 Task: Create a rule when a due date between working days ago is removed from a card by anyone.
Action: Mouse pressed left at (794, 220)
Screenshot: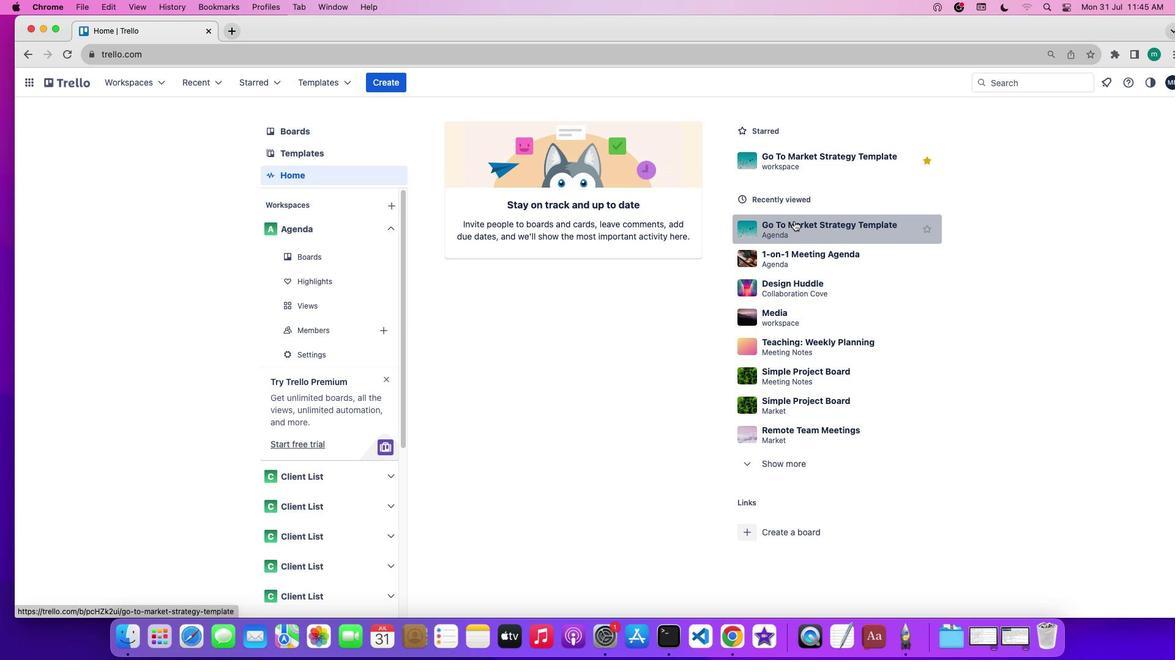 
Action: Mouse moved to (1042, 269)
Screenshot: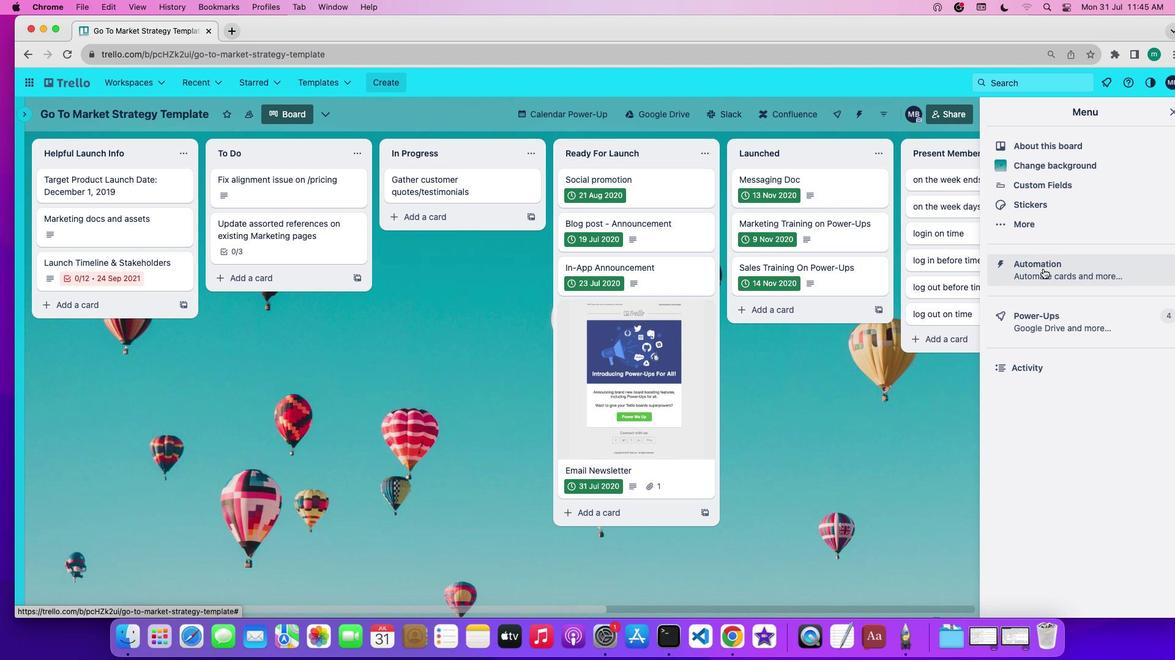 
Action: Mouse pressed left at (1042, 269)
Screenshot: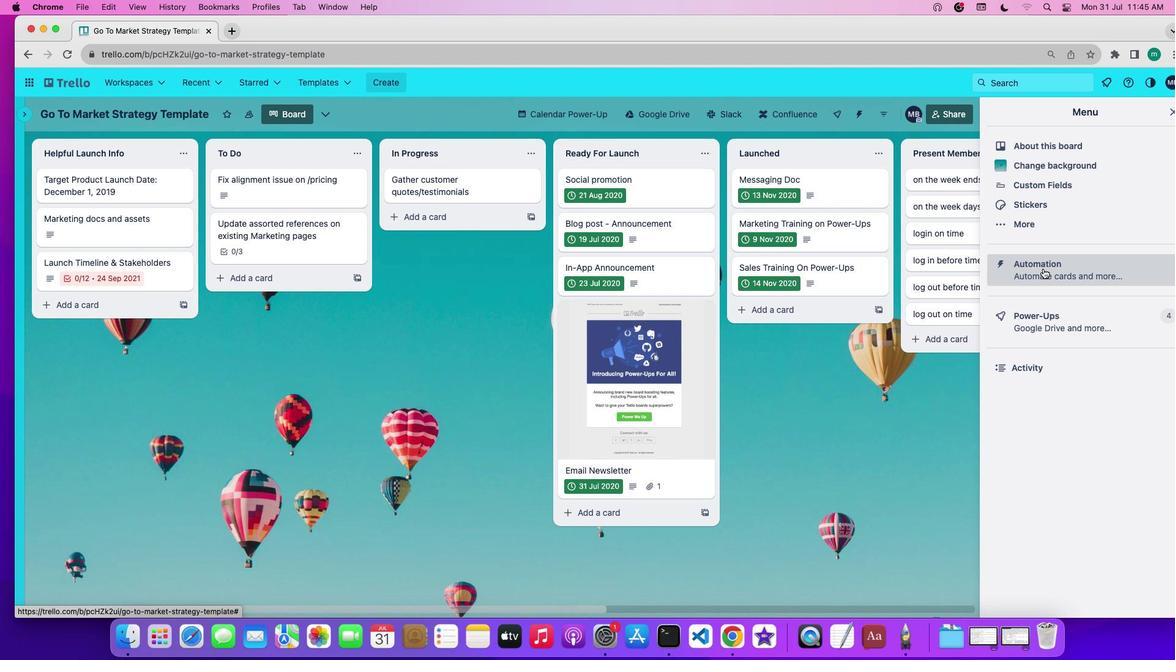 
Action: Mouse moved to (102, 219)
Screenshot: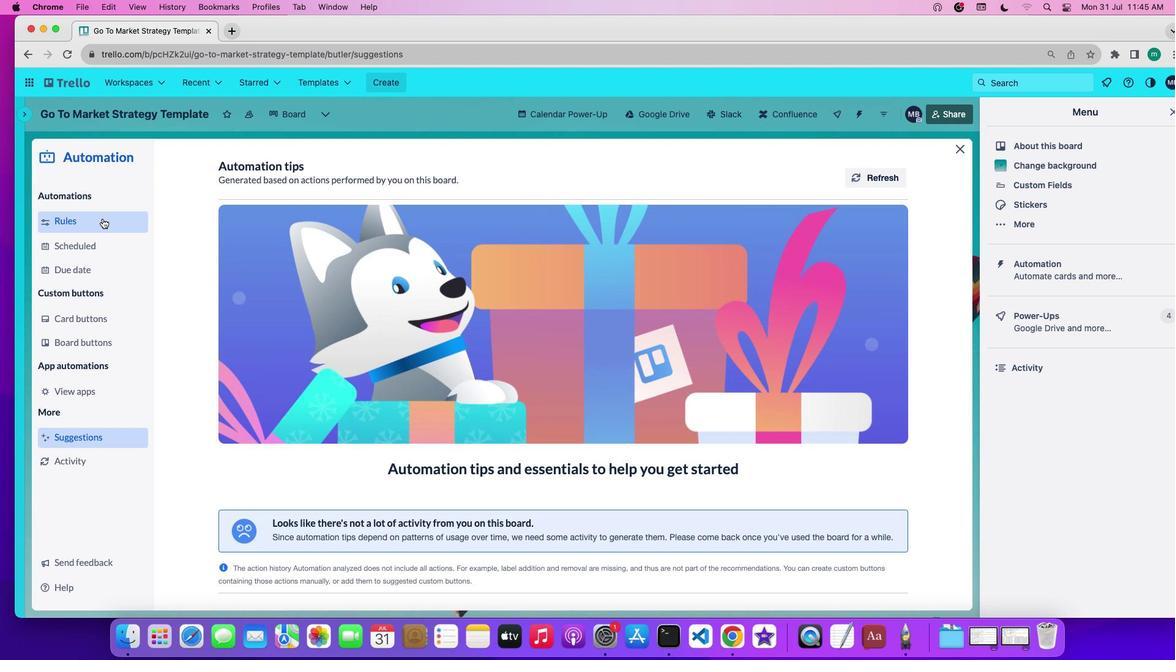 
Action: Mouse pressed left at (102, 219)
Screenshot: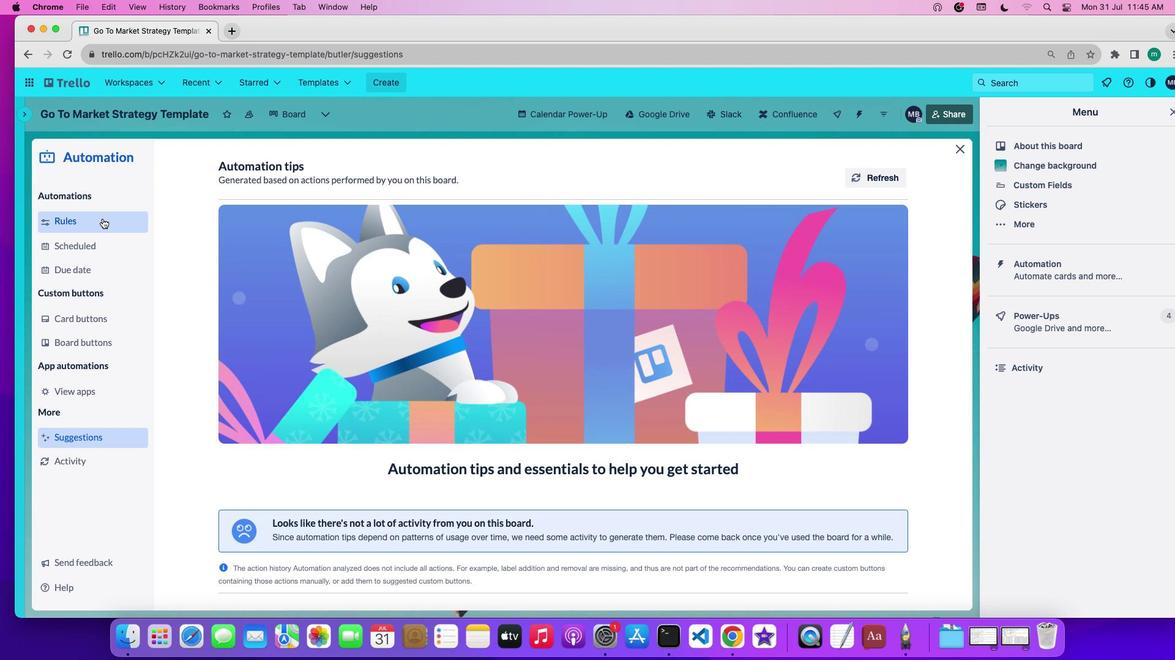
Action: Mouse moved to (307, 441)
Screenshot: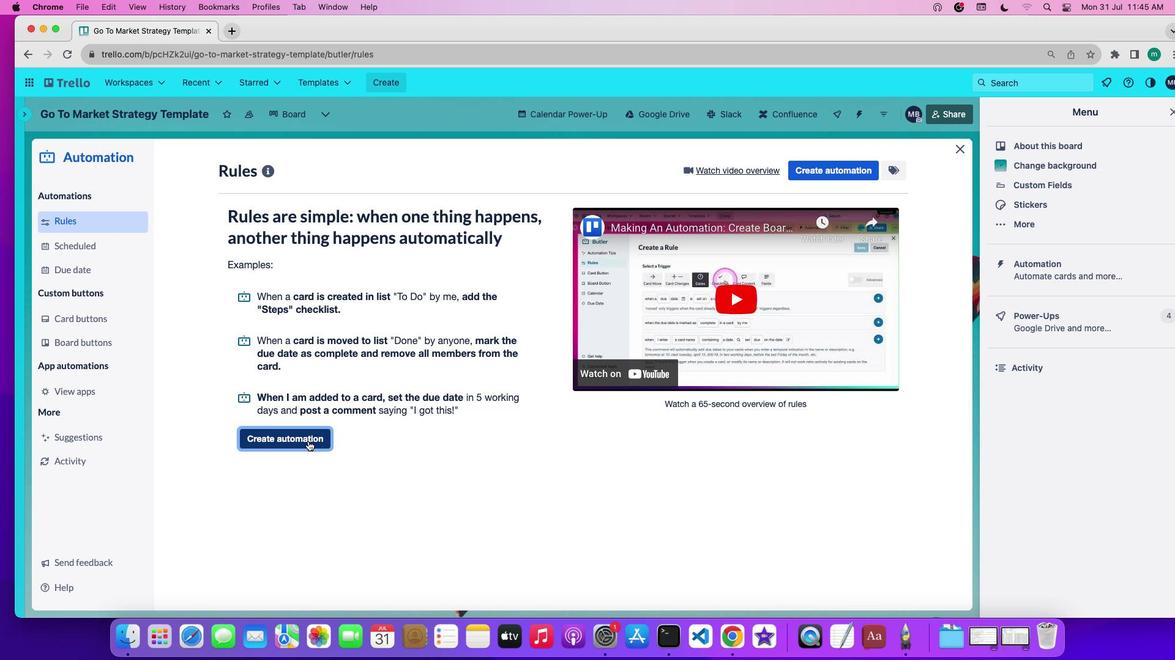 
Action: Mouse pressed left at (307, 441)
Screenshot: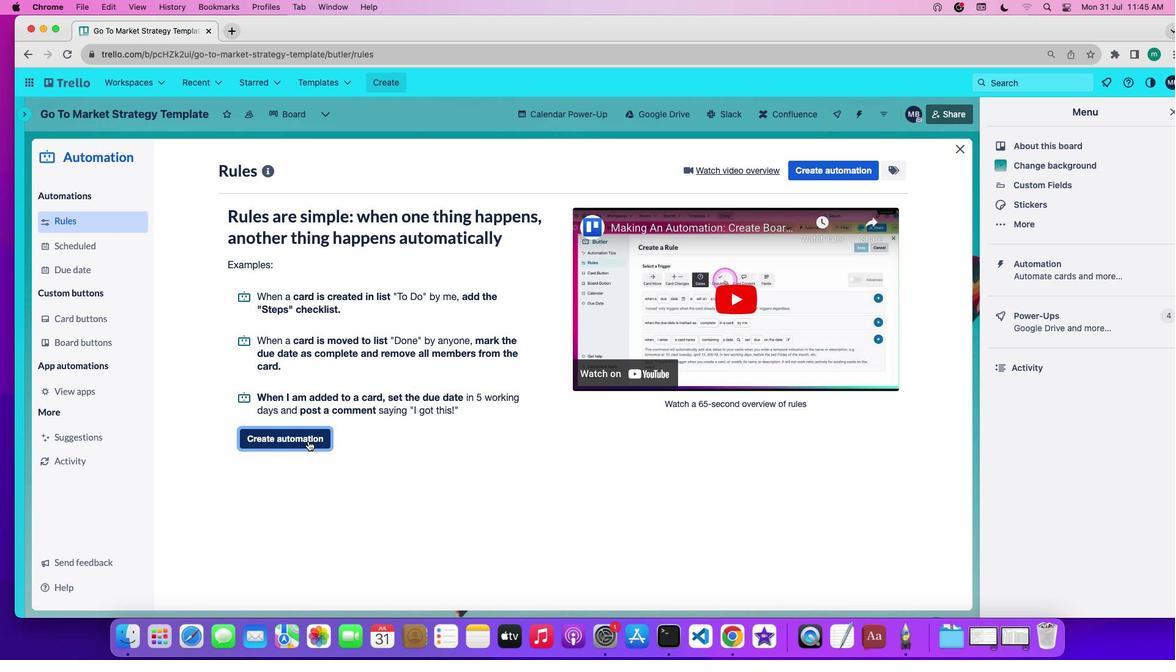 
Action: Mouse moved to (552, 290)
Screenshot: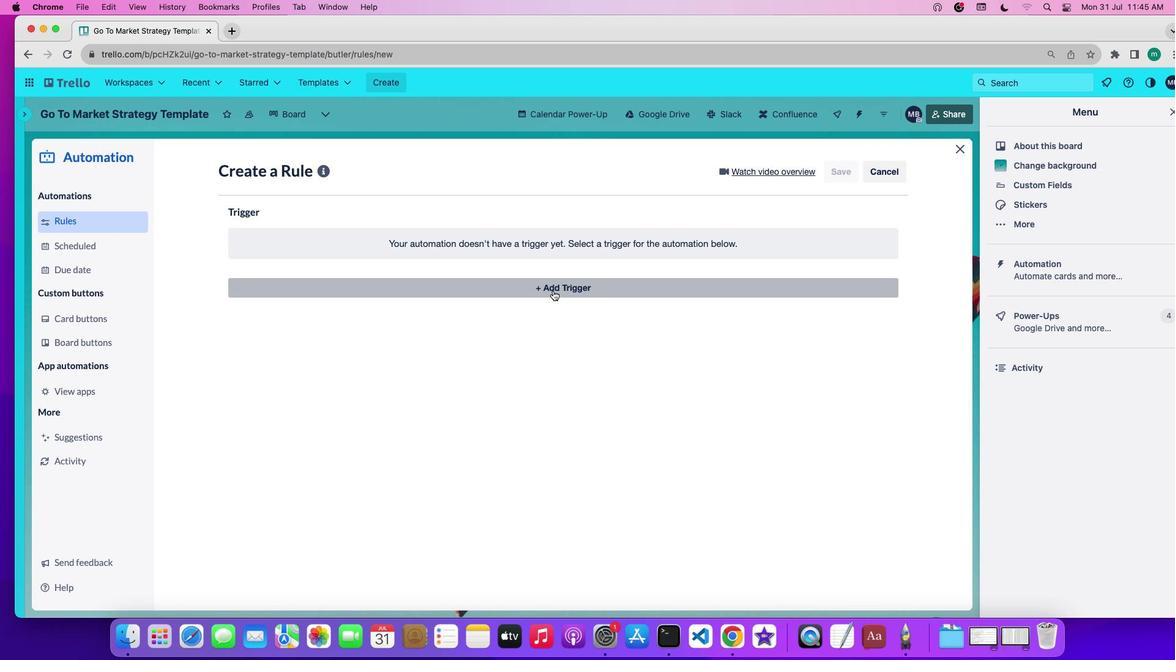 
Action: Mouse pressed left at (552, 290)
Screenshot: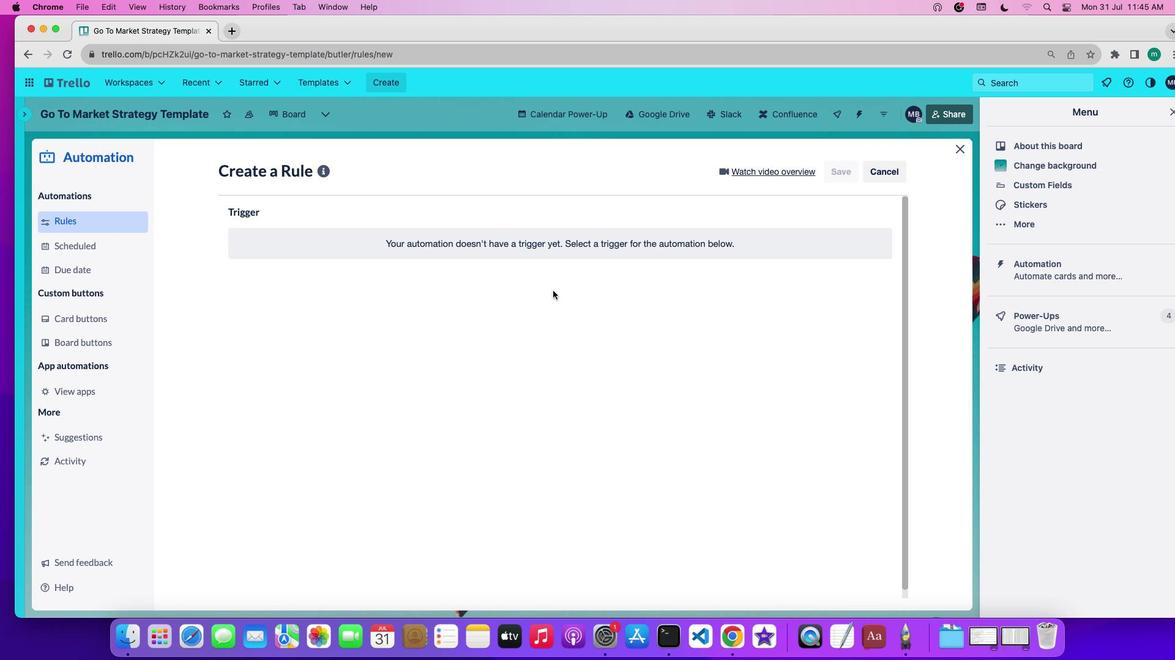 
Action: Mouse moved to (361, 337)
Screenshot: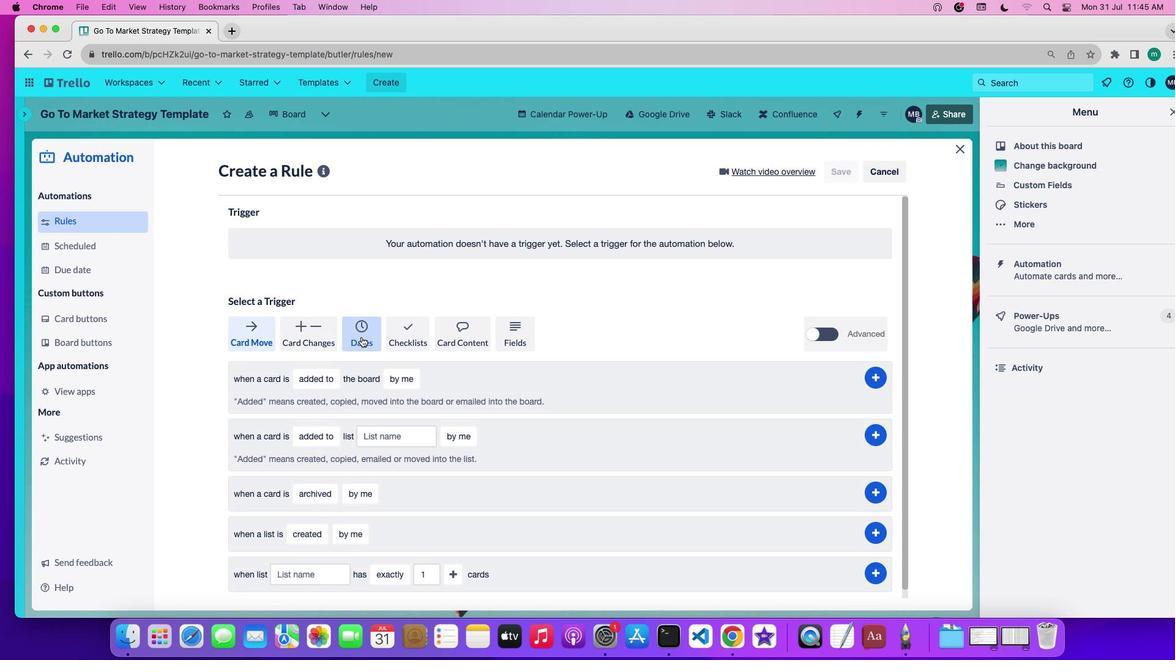 
Action: Mouse pressed left at (361, 337)
Screenshot: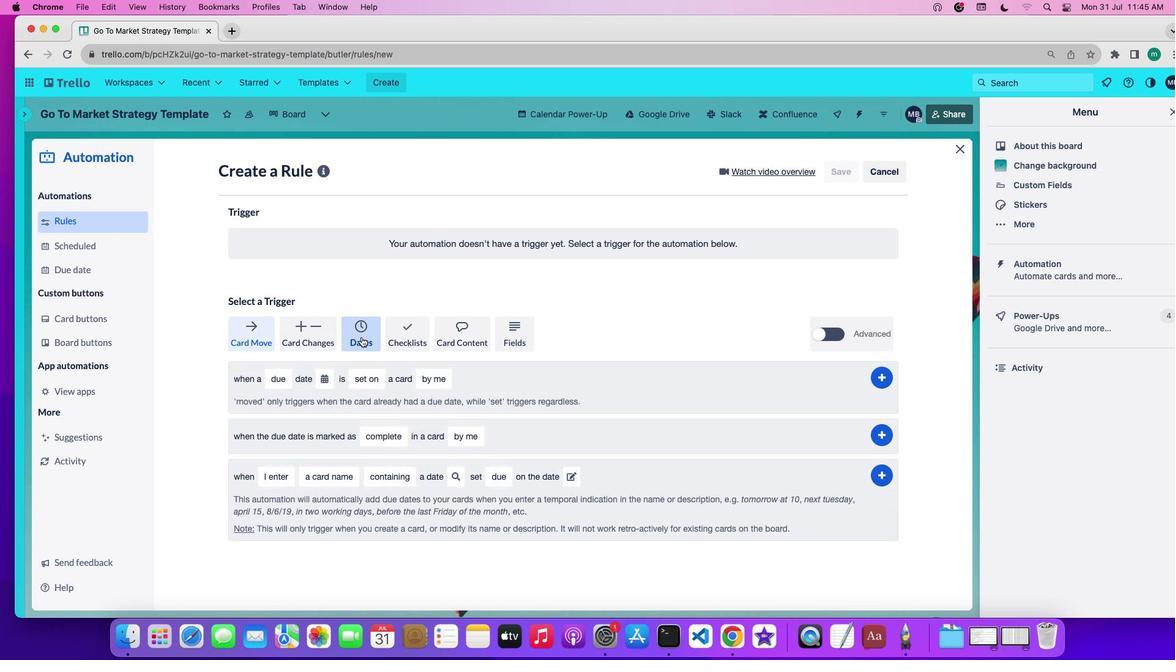 
Action: Mouse moved to (279, 375)
Screenshot: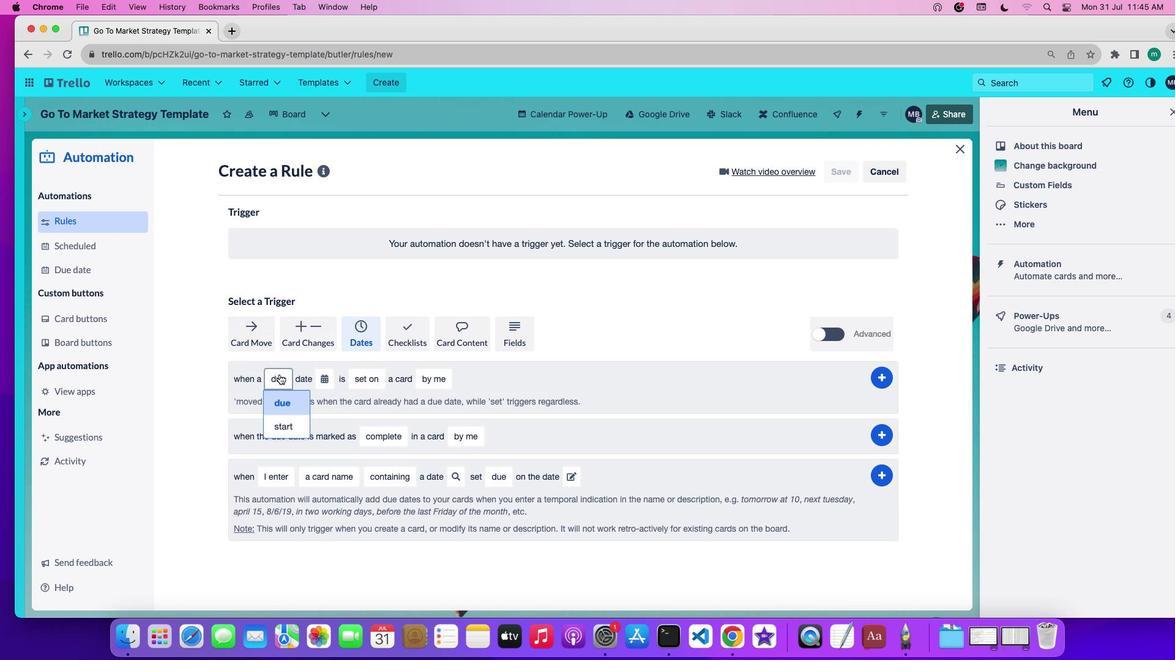 
Action: Mouse pressed left at (279, 375)
Screenshot: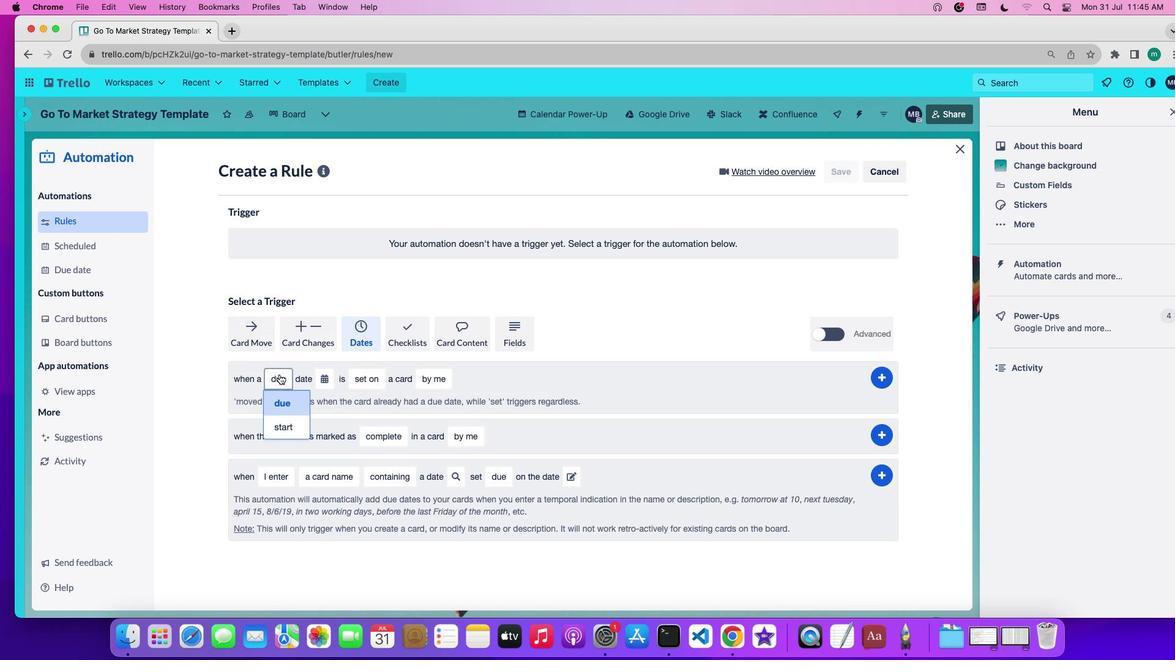 
Action: Mouse moved to (281, 403)
Screenshot: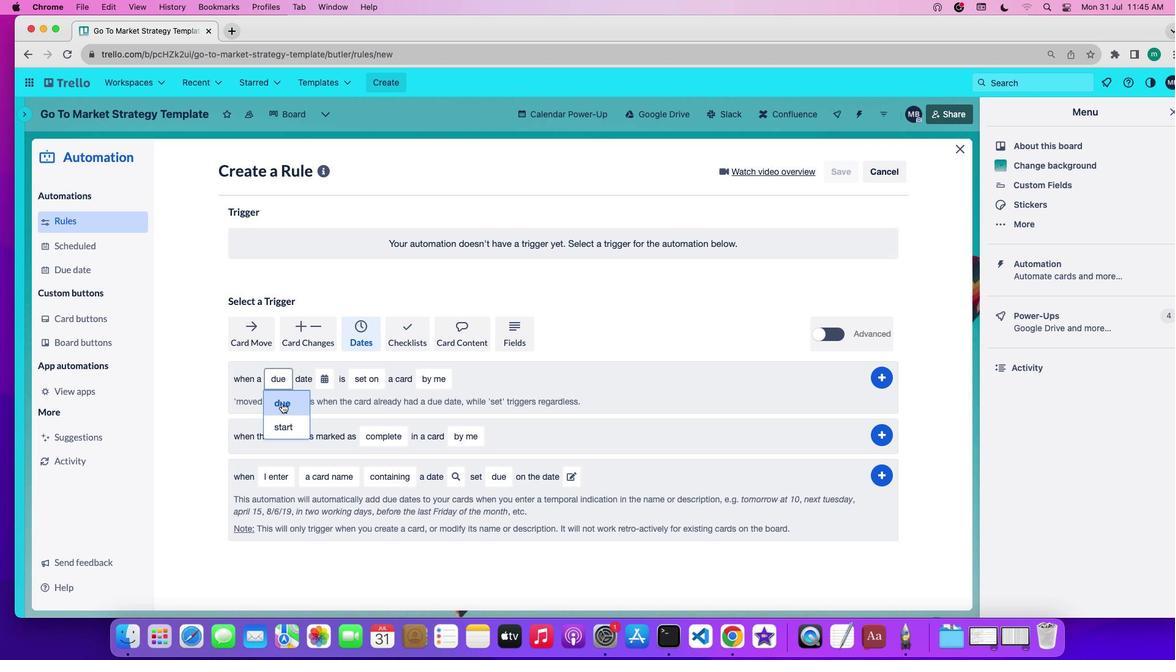 
Action: Mouse pressed left at (281, 403)
Screenshot: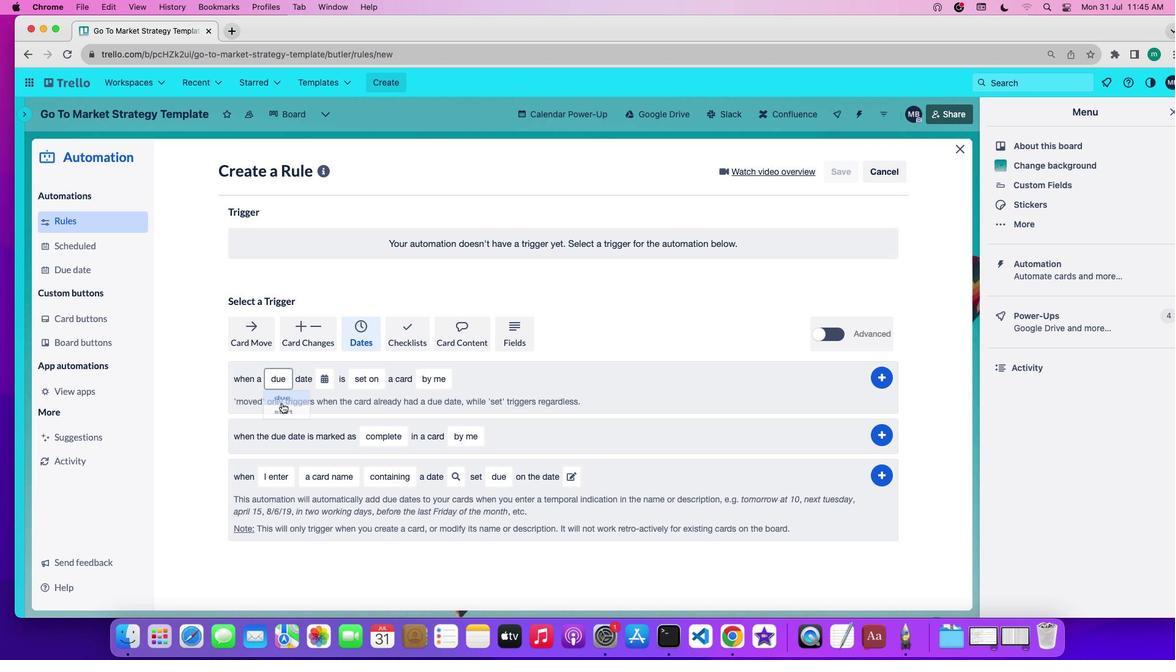 
Action: Mouse moved to (323, 384)
Screenshot: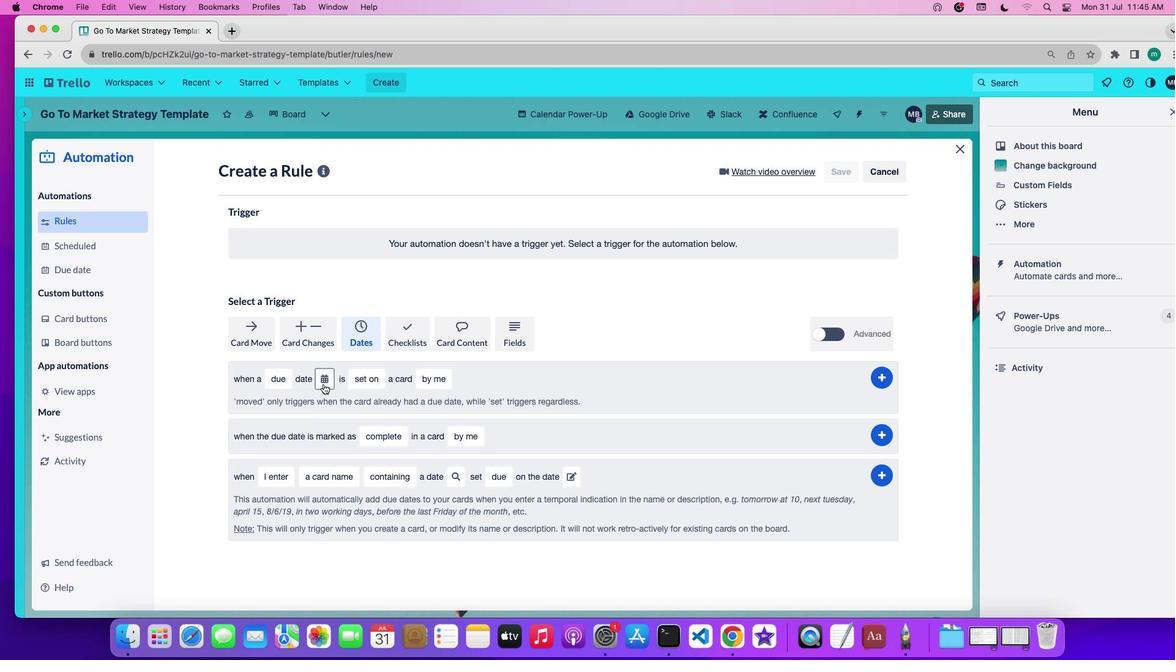 
Action: Mouse pressed left at (323, 384)
Screenshot: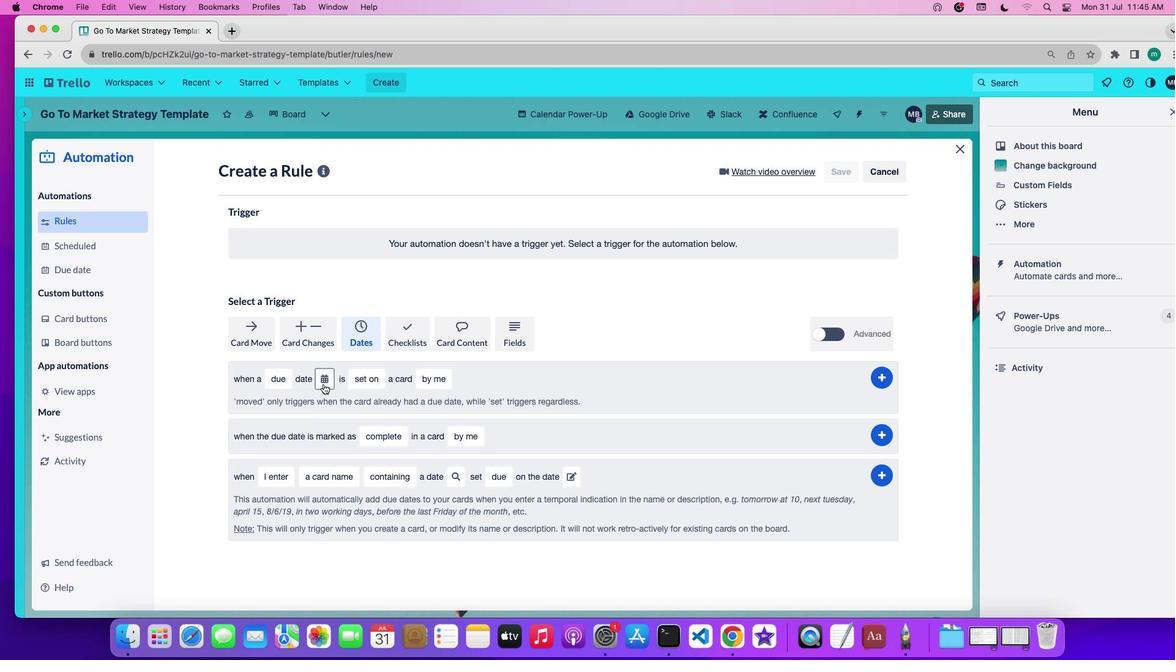 
Action: Mouse moved to (371, 451)
Screenshot: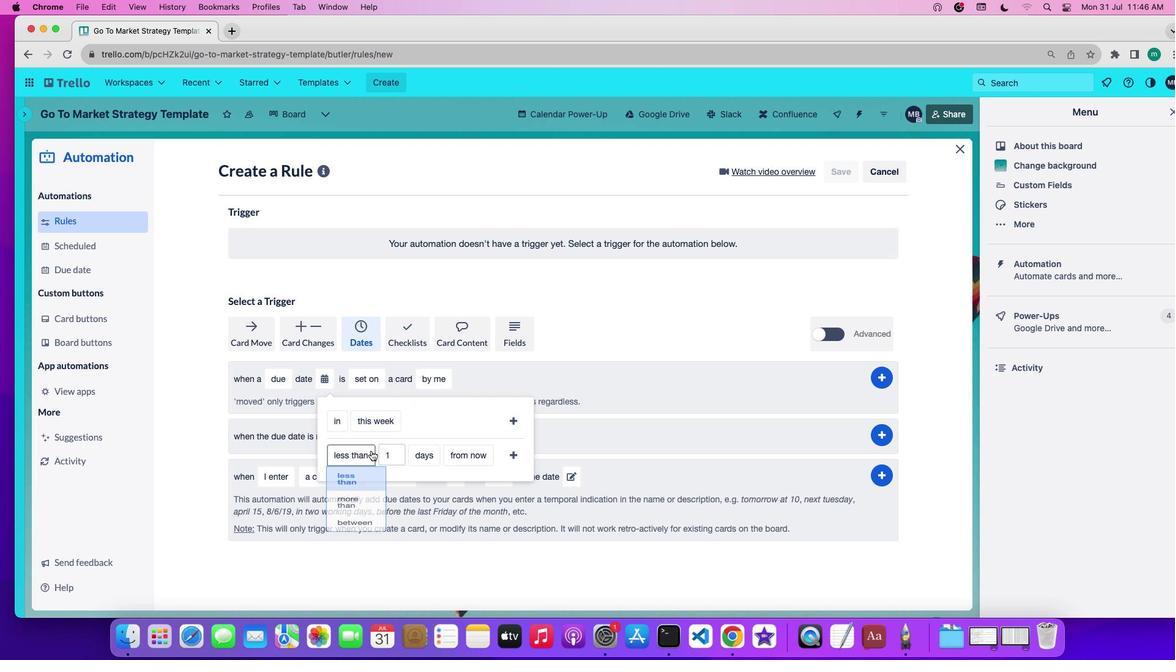 
Action: Mouse pressed left at (371, 451)
Screenshot: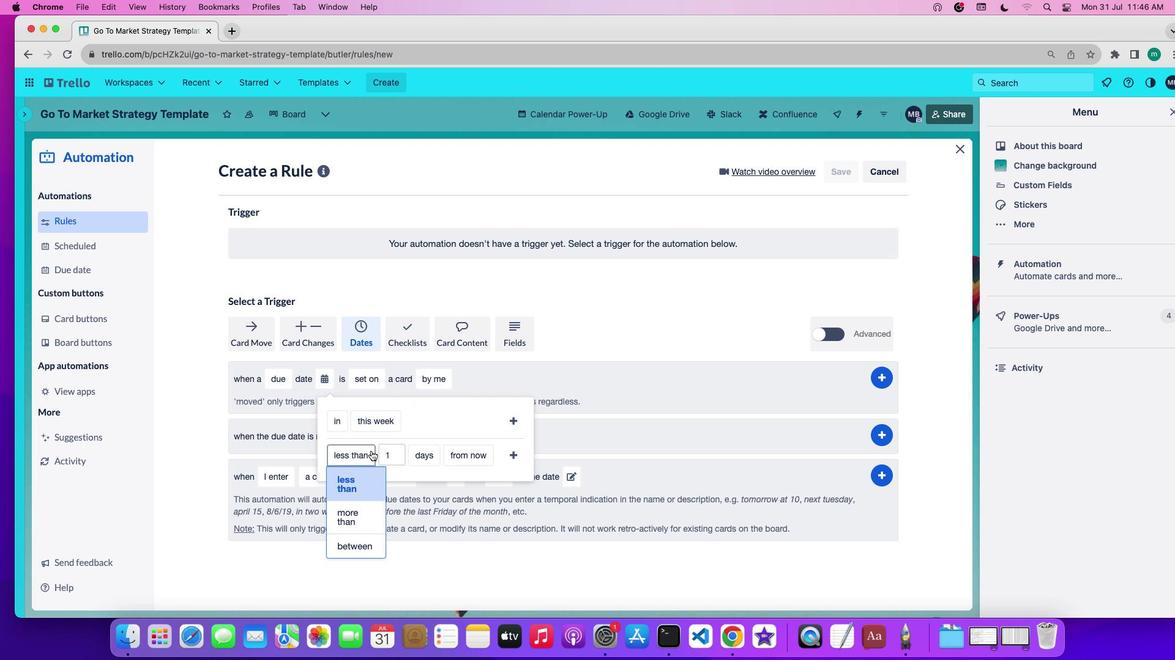 
Action: Mouse moved to (362, 544)
Screenshot: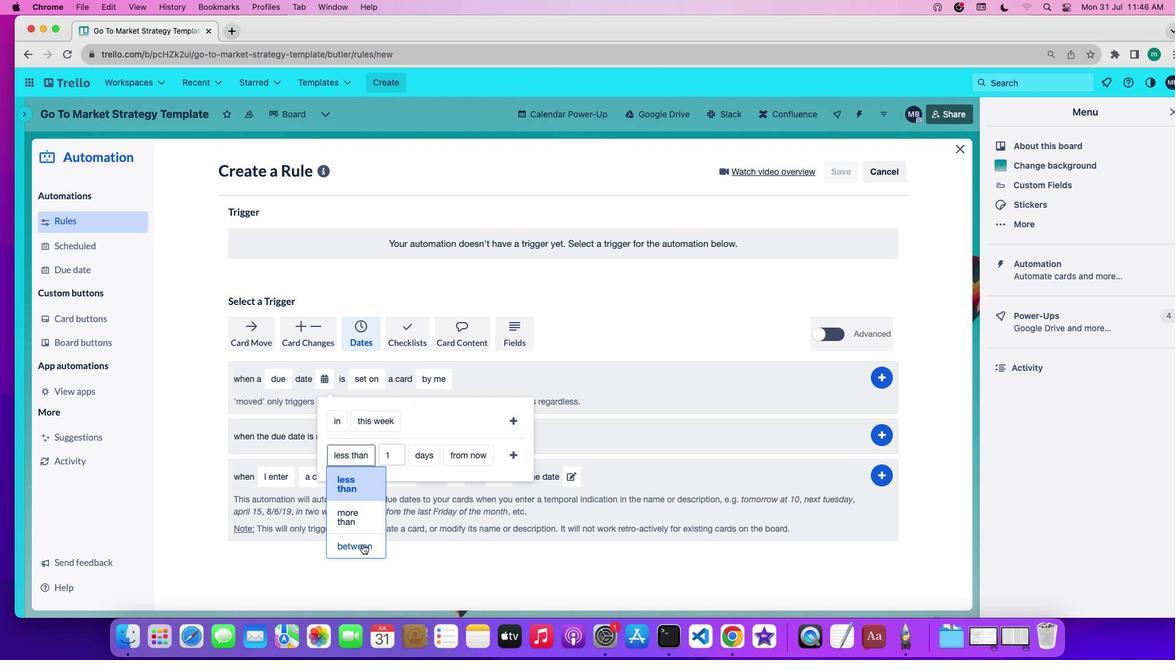 
Action: Mouse pressed left at (362, 544)
Screenshot: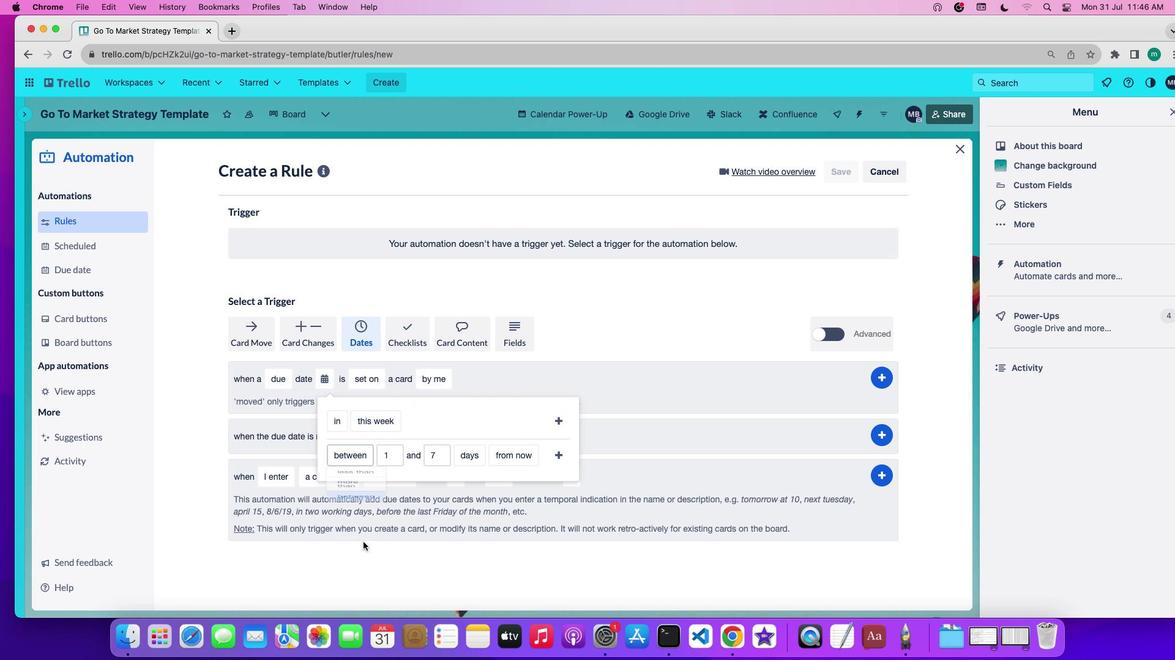 
Action: Mouse moved to (466, 452)
Screenshot: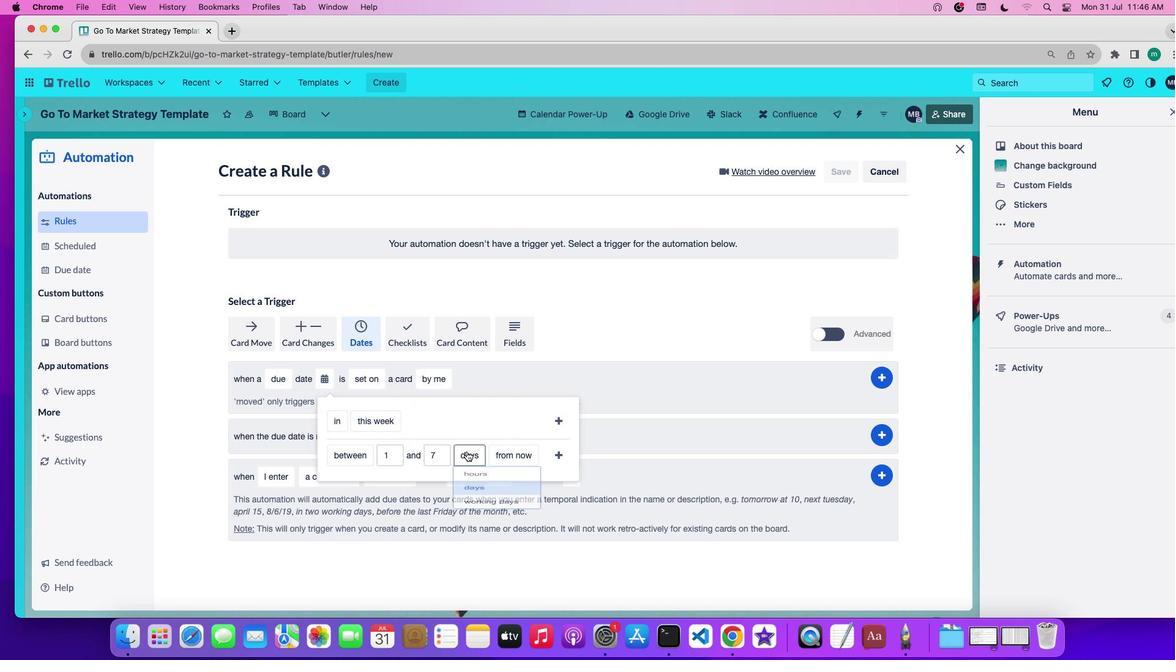 
Action: Mouse pressed left at (466, 452)
Screenshot: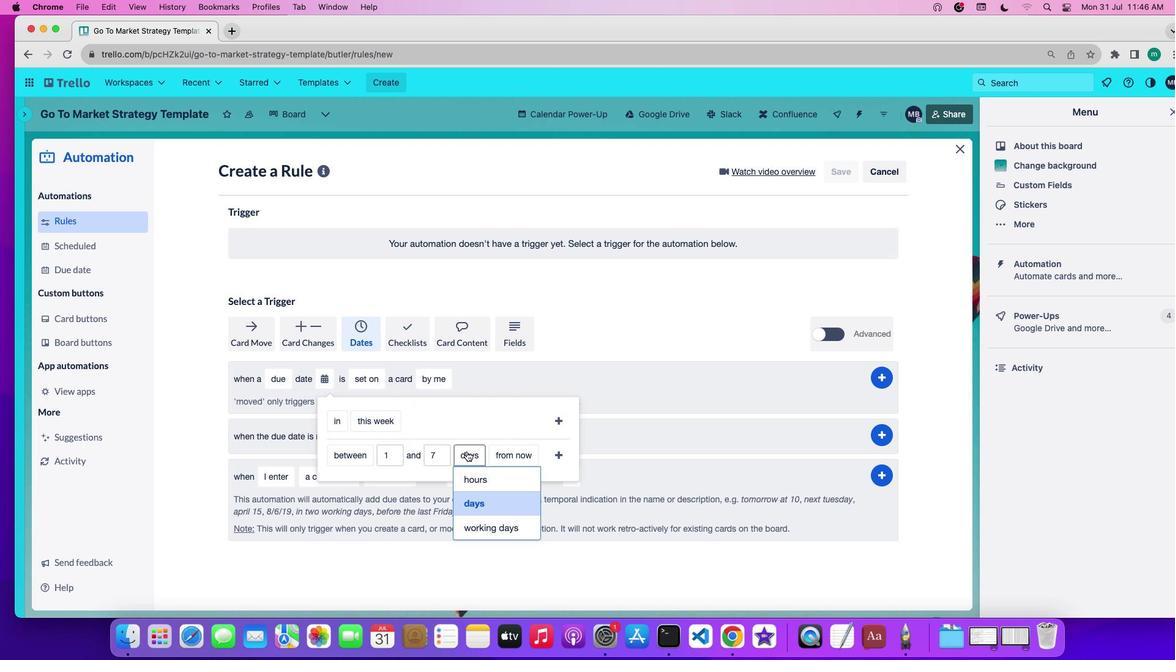 
Action: Mouse moved to (476, 523)
Screenshot: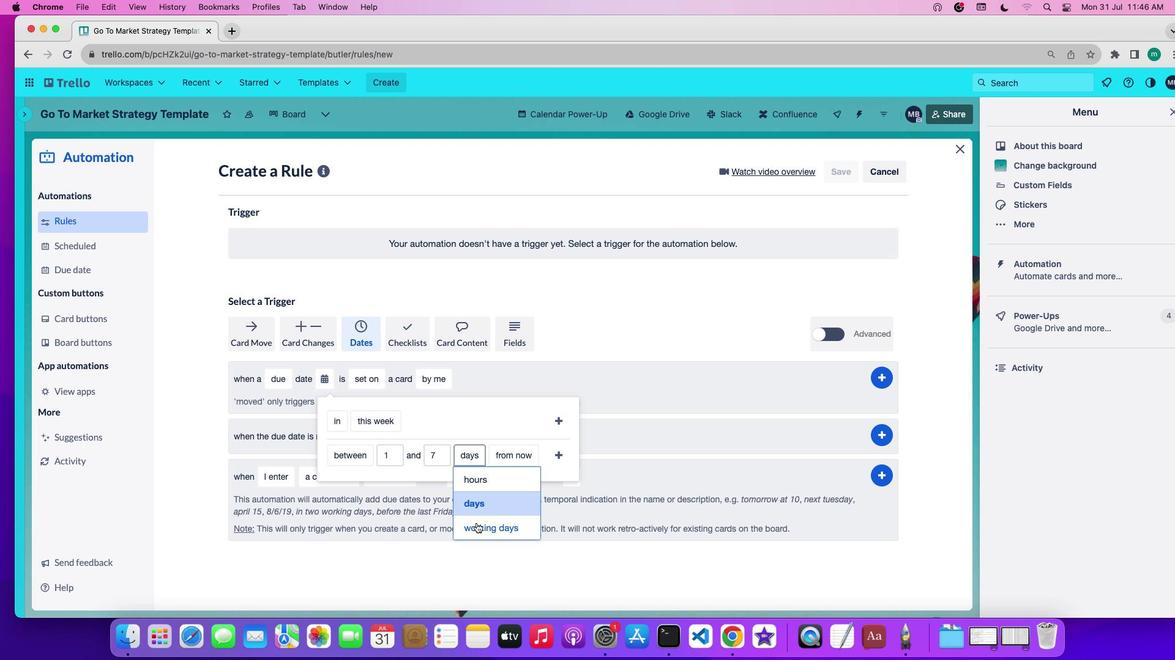 
Action: Mouse pressed left at (476, 523)
Screenshot: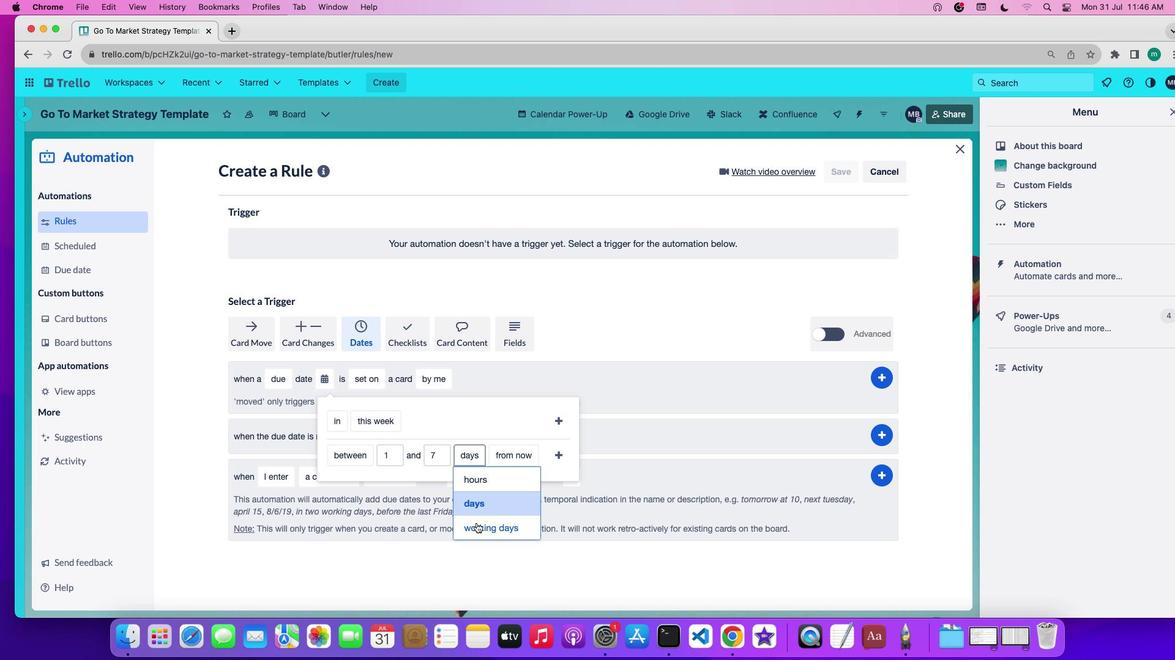 
Action: Mouse moved to (553, 454)
Screenshot: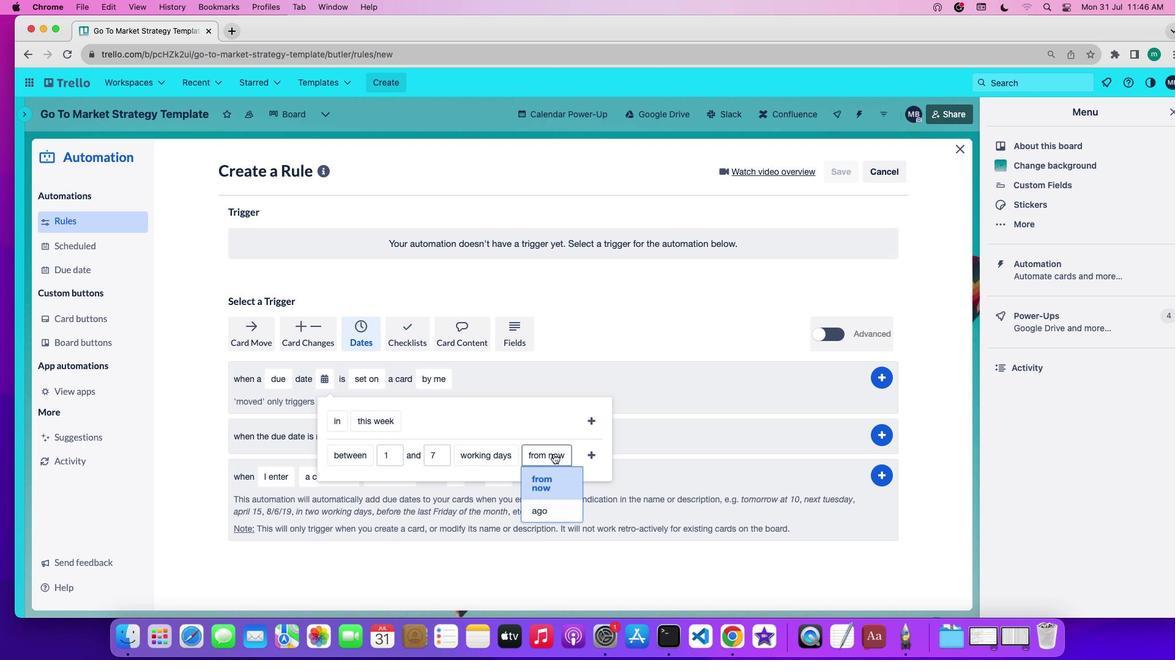 
Action: Mouse pressed left at (553, 454)
Screenshot: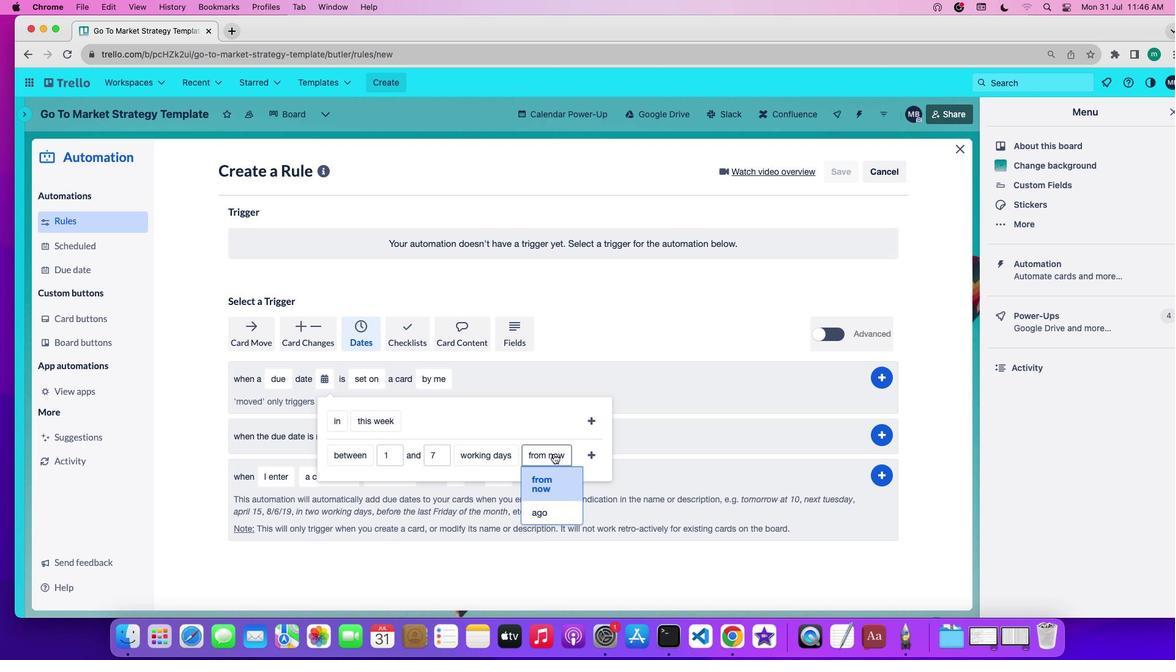 
Action: Mouse moved to (549, 511)
Screenshot: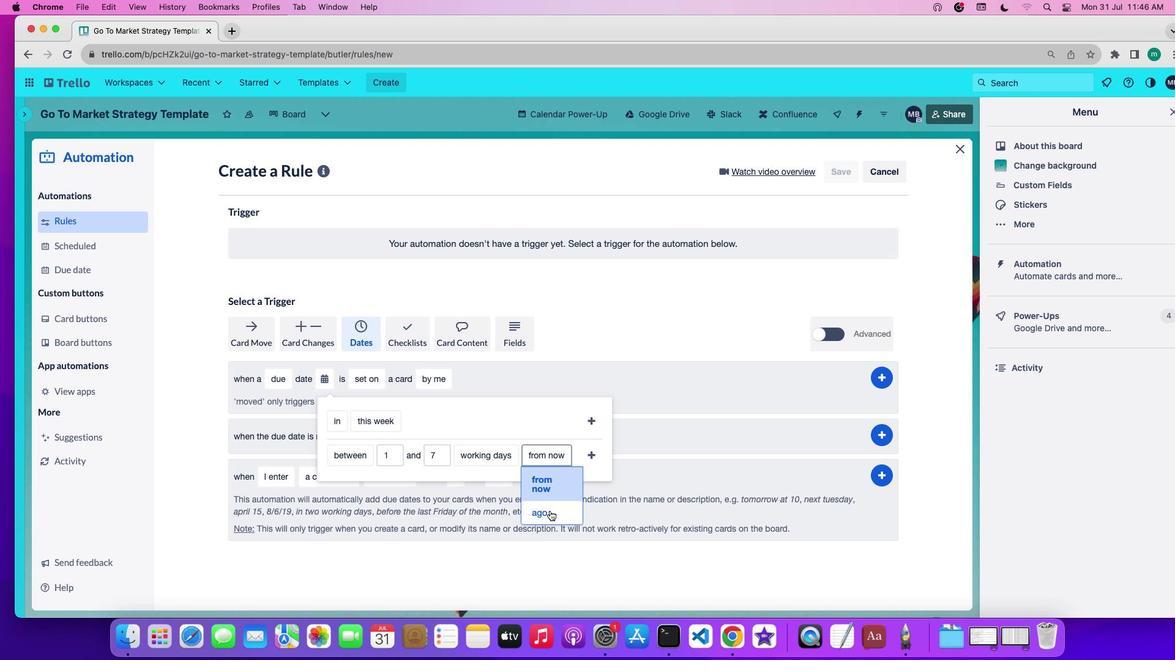 
Action: Mouse pressed left at (549, 511)
Screenshot: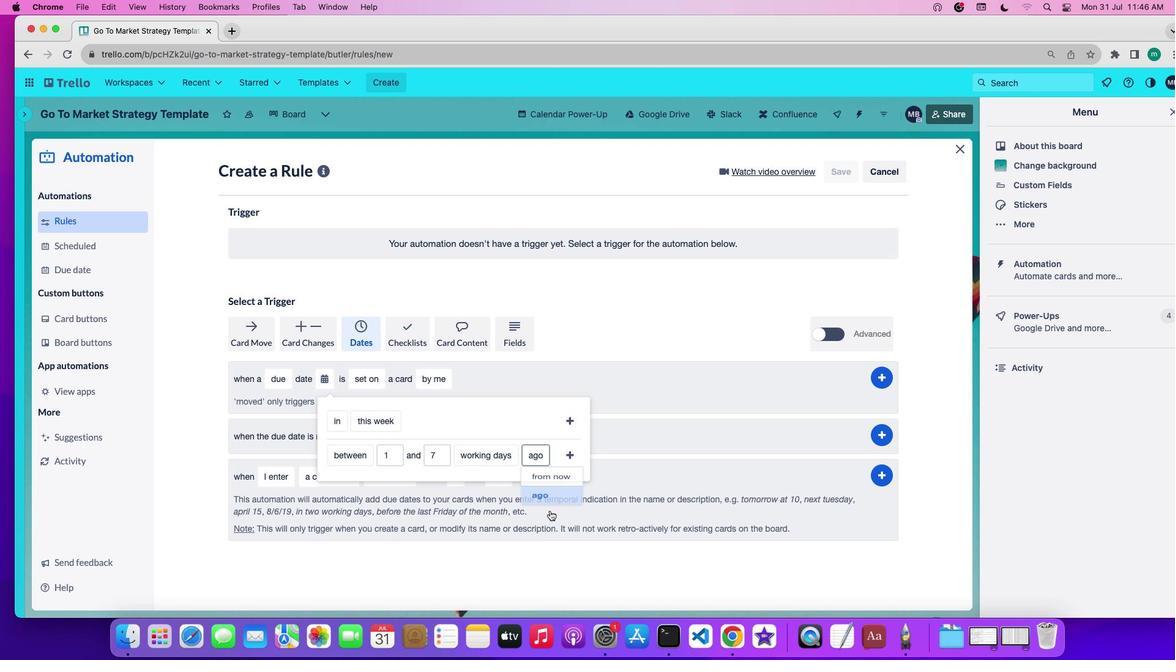 
Action: Mouse moved to (572, 455)
Screenshot: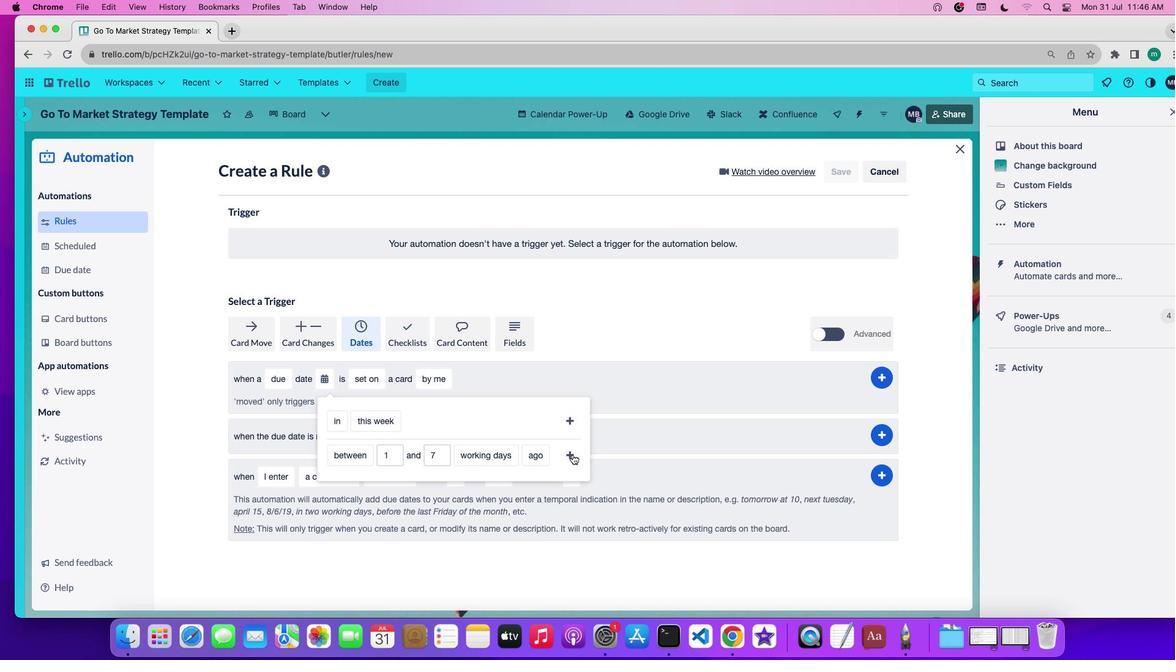 
Action: Mouse pressed left at (572, 455)
Screenshot: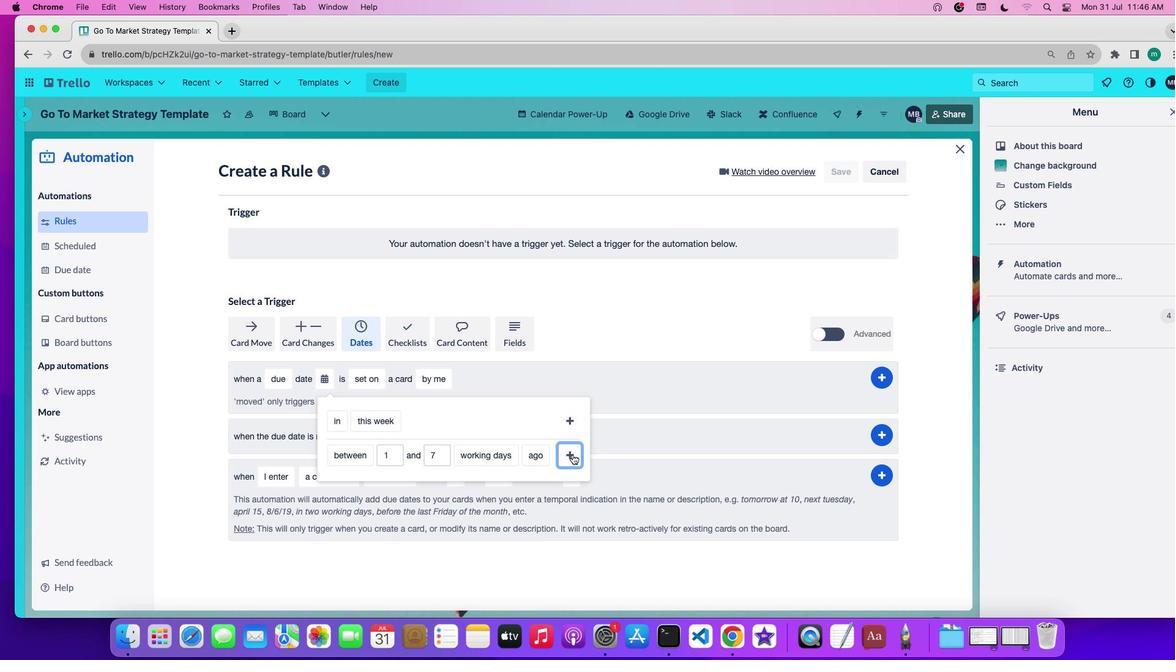 
Action: Mouse moved to (511, 384)
Screenshot: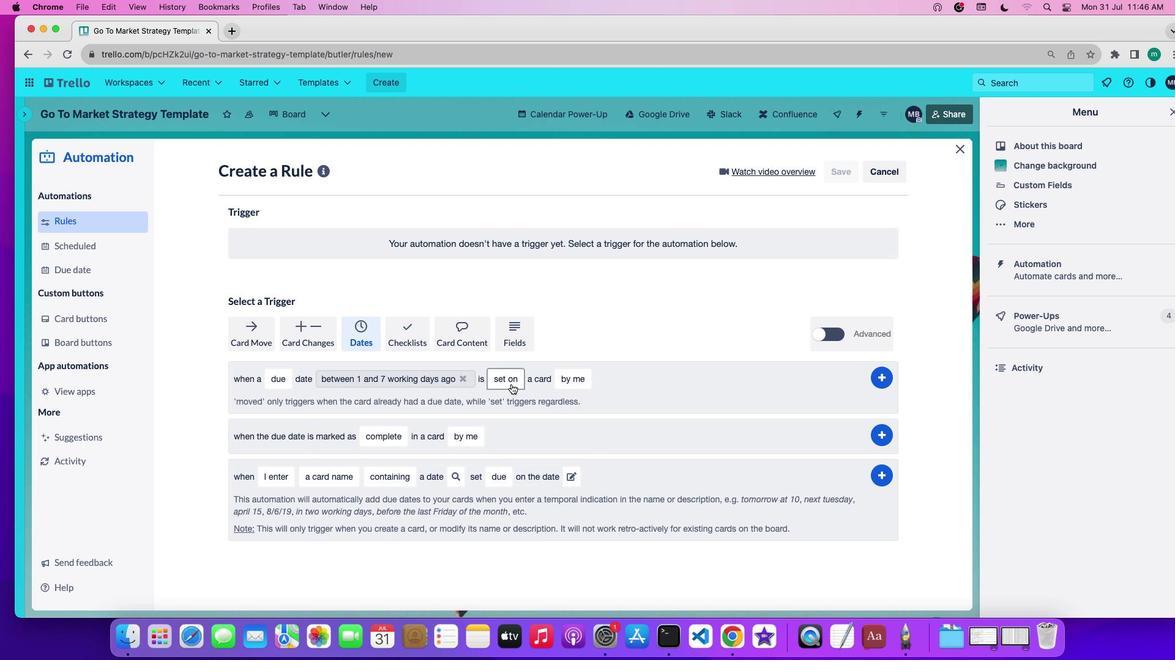 
Action: Mouse pressed left at (511, 384)
Screenshot: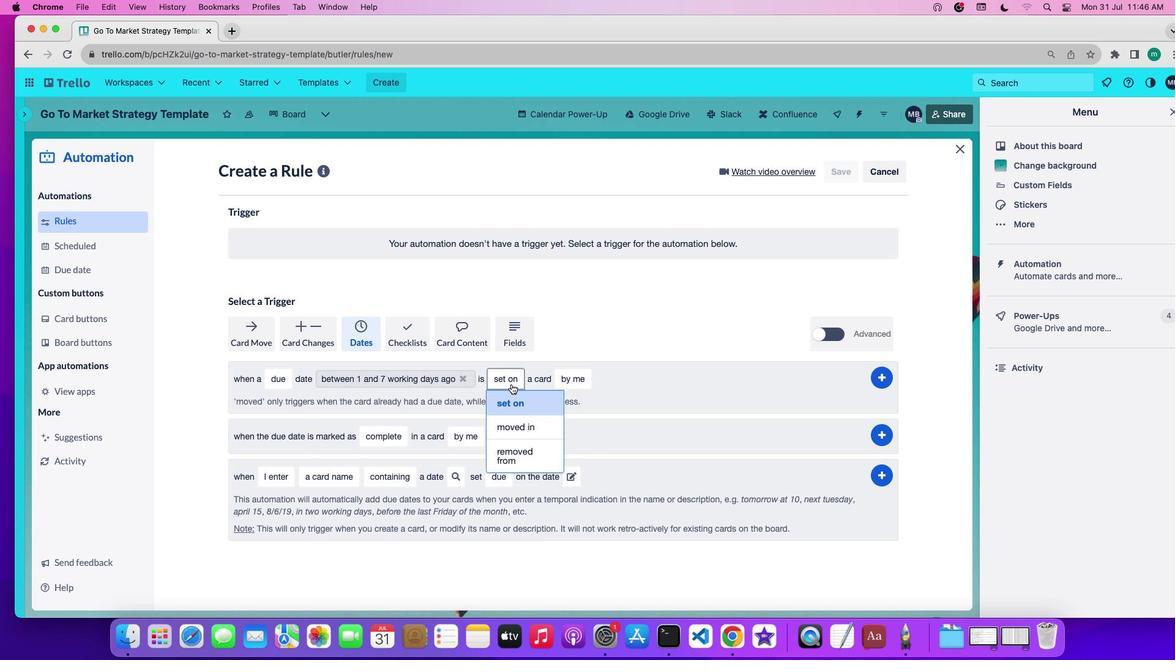 
Action: Mouse moved to (518, 452)
Screenshot: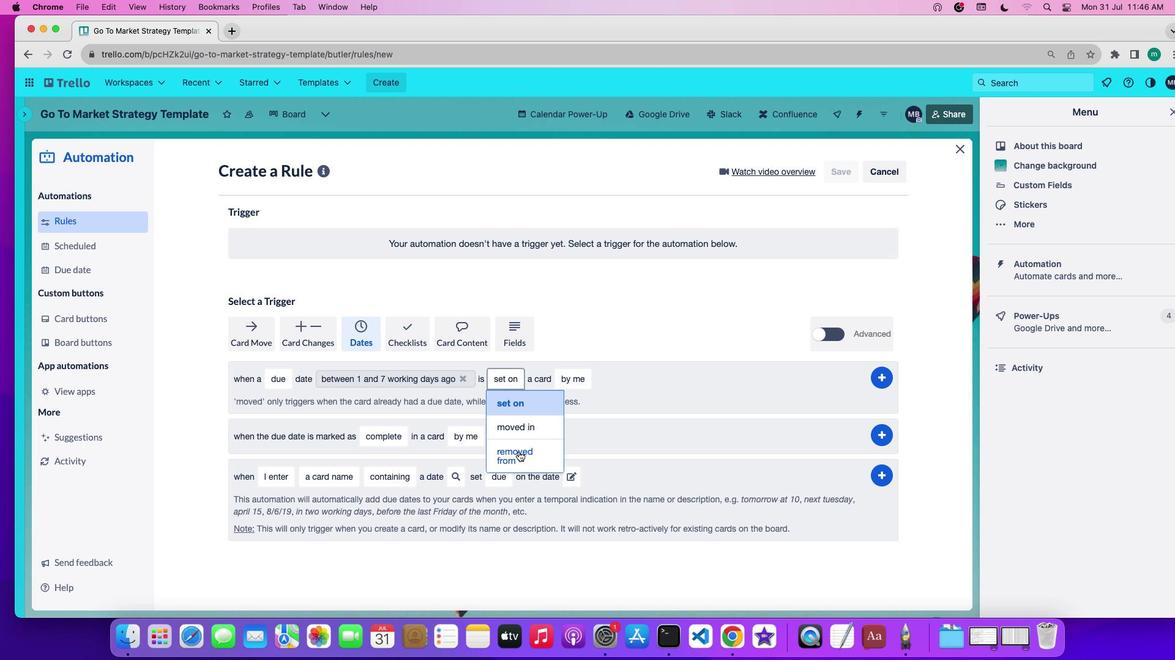 
Action: Mouse pressed left at (518, 452)
Screenshot: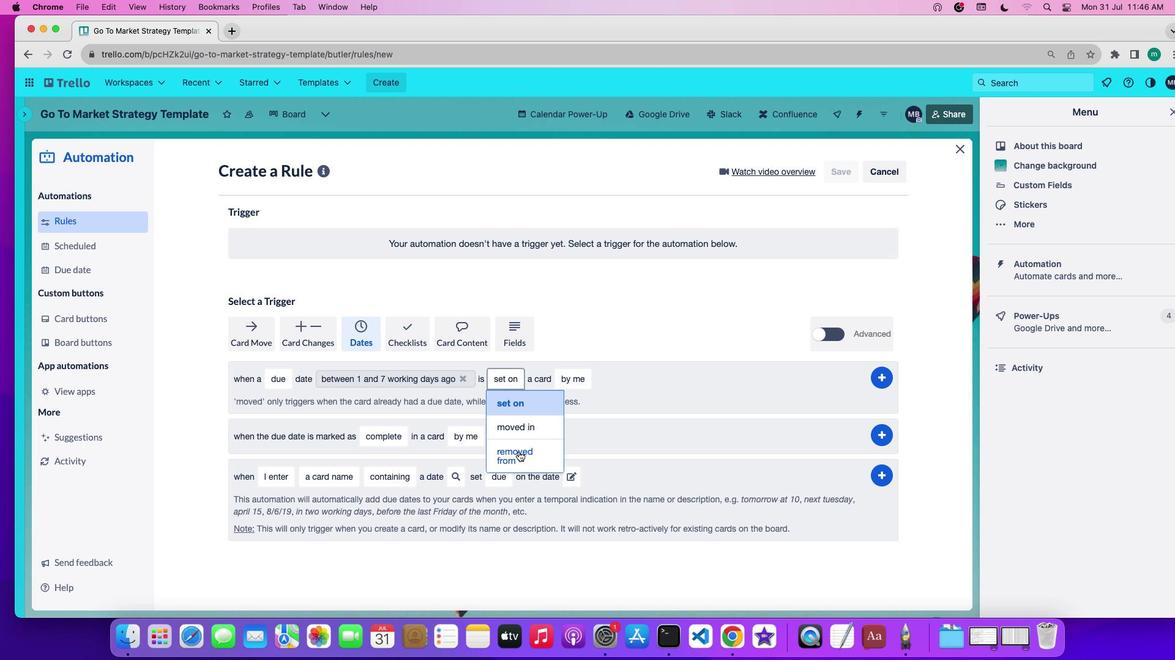 
Action: Mouse moved to (447, 378)
Screenshot: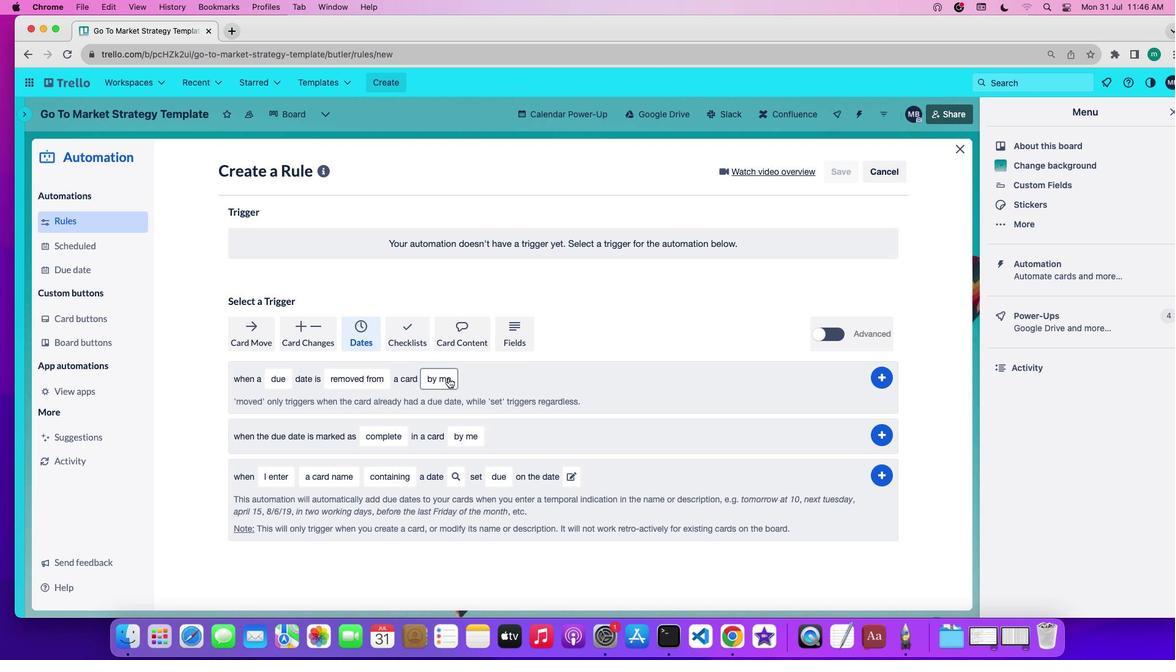 
Action: Mouse pressed left at (447, 378)
Screenshot: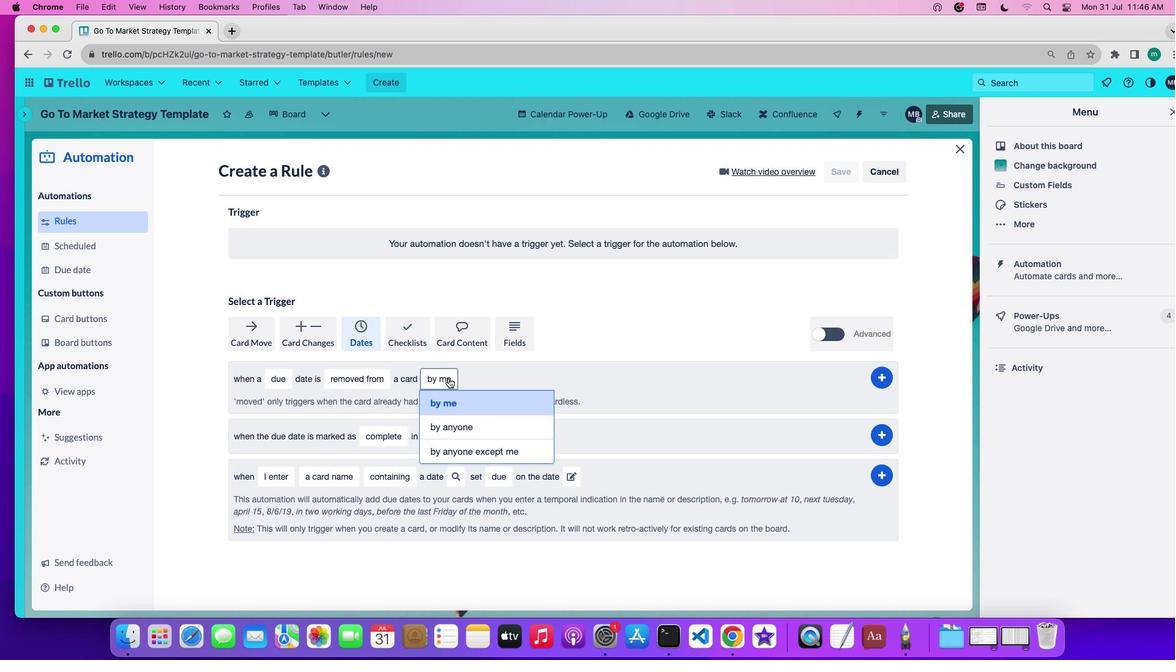 
Action: Mouse moved to (465, 428)
Screenshot: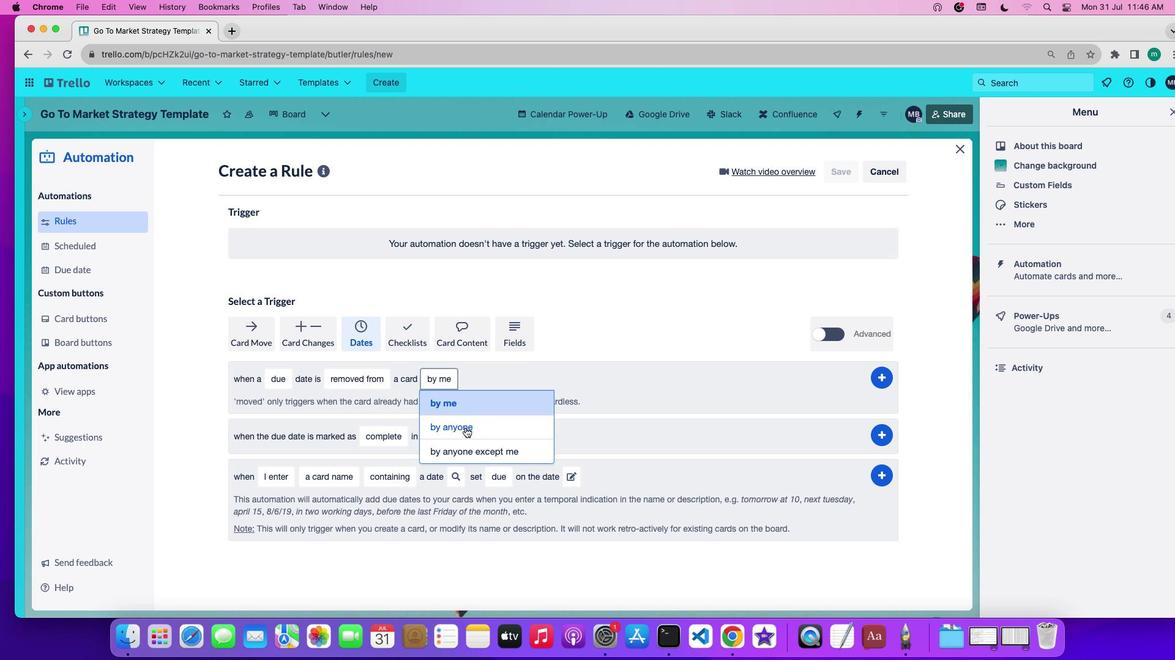 
Action: Mouse pressed left at (465, 428)
Screenshot: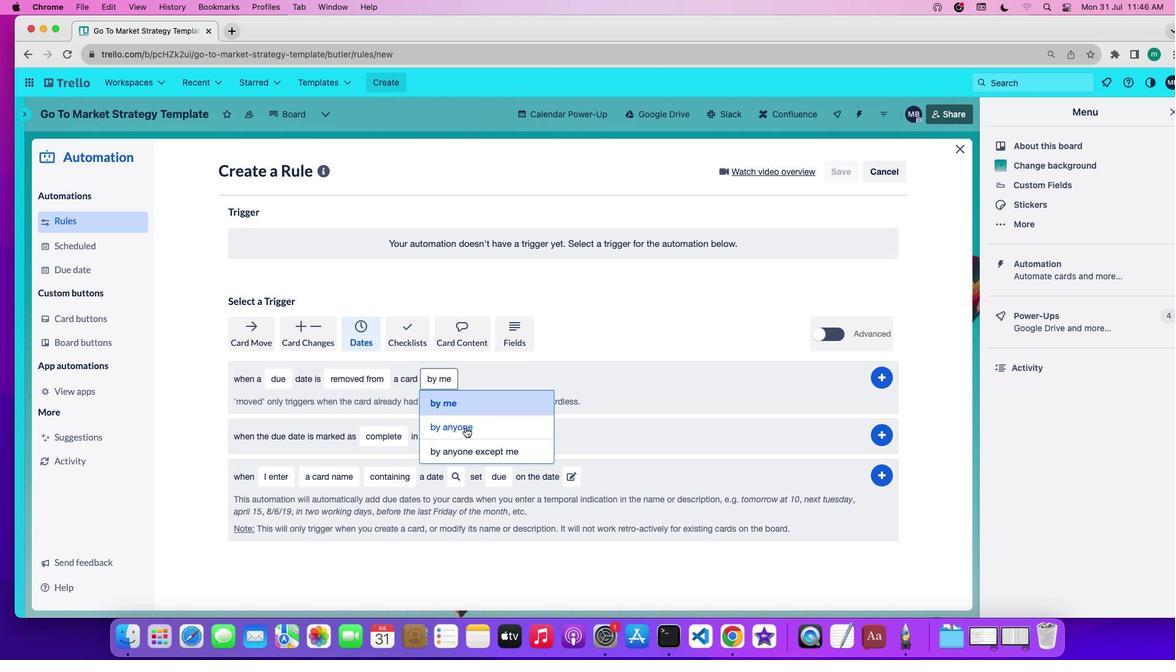 
Action: Mouse moved to (891, 376)
Screenshot: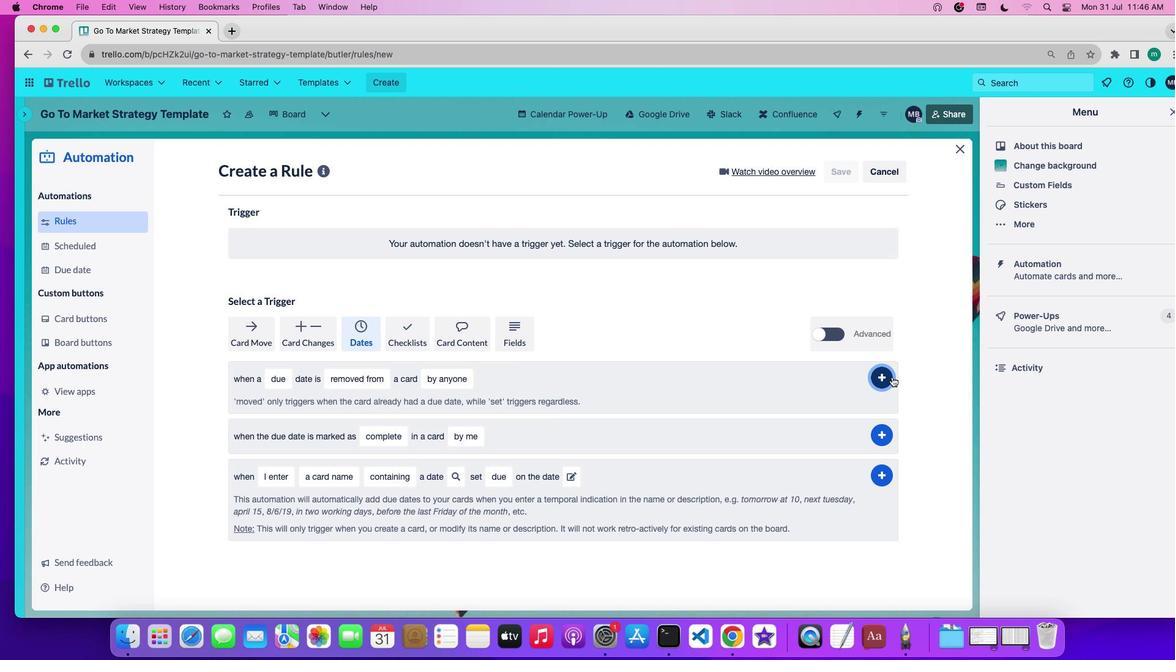 
Action: Mouse pressed left at (891, 376)
Screenshot: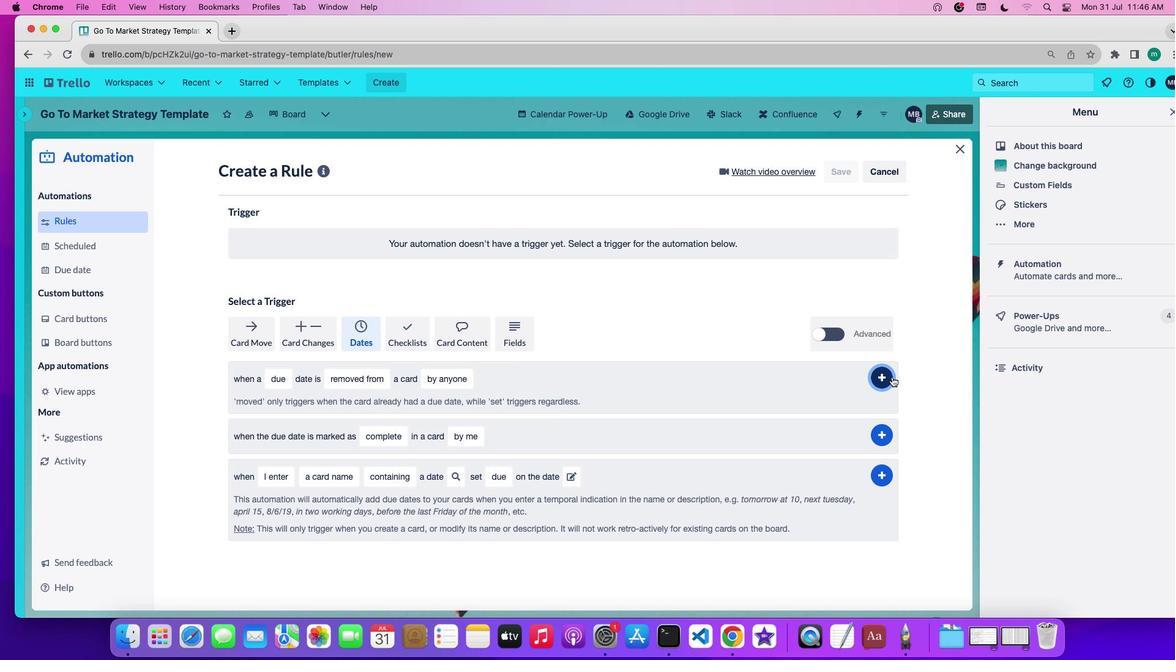 
Action: Mouse moved to (830, 410)
Screenshot: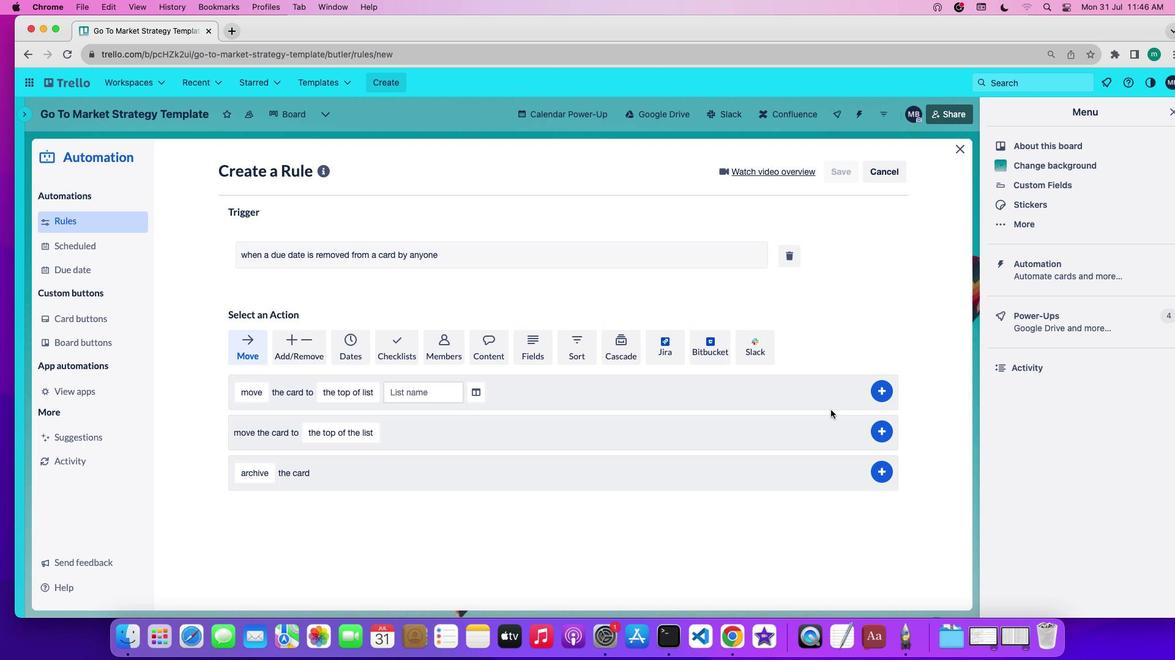 
